 Task: Select press enter to send.
Action: Mouse moved to (322, 194)
Screenshot: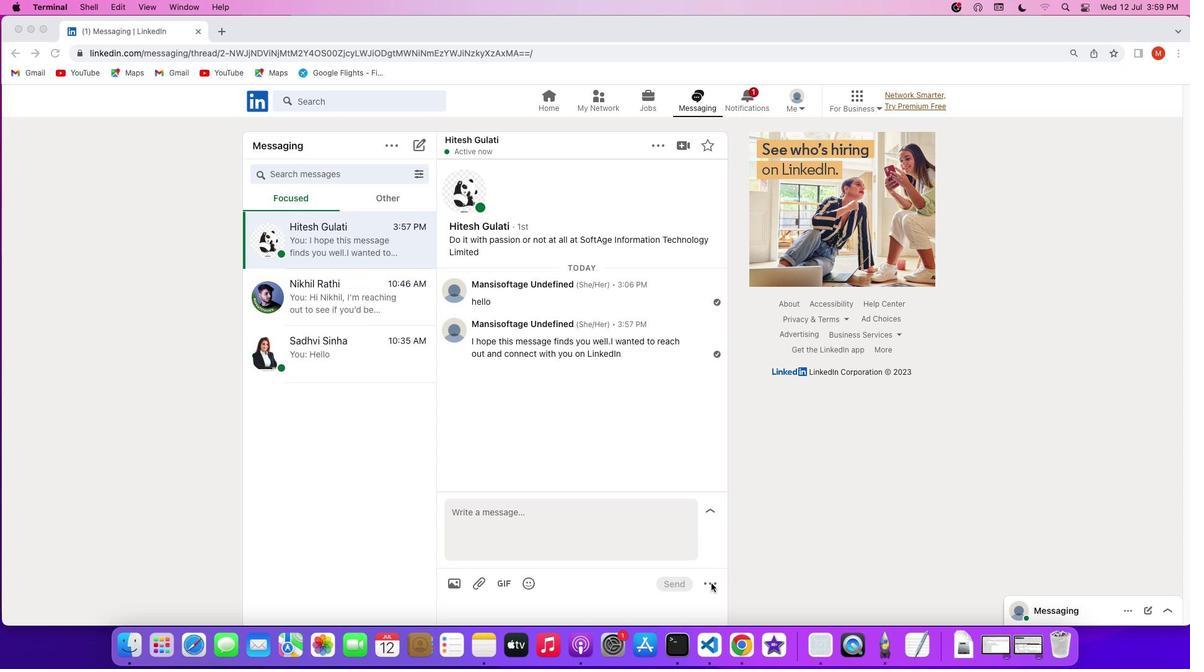 
Action: Mouse pressed left at (322, 194)
Screenshot: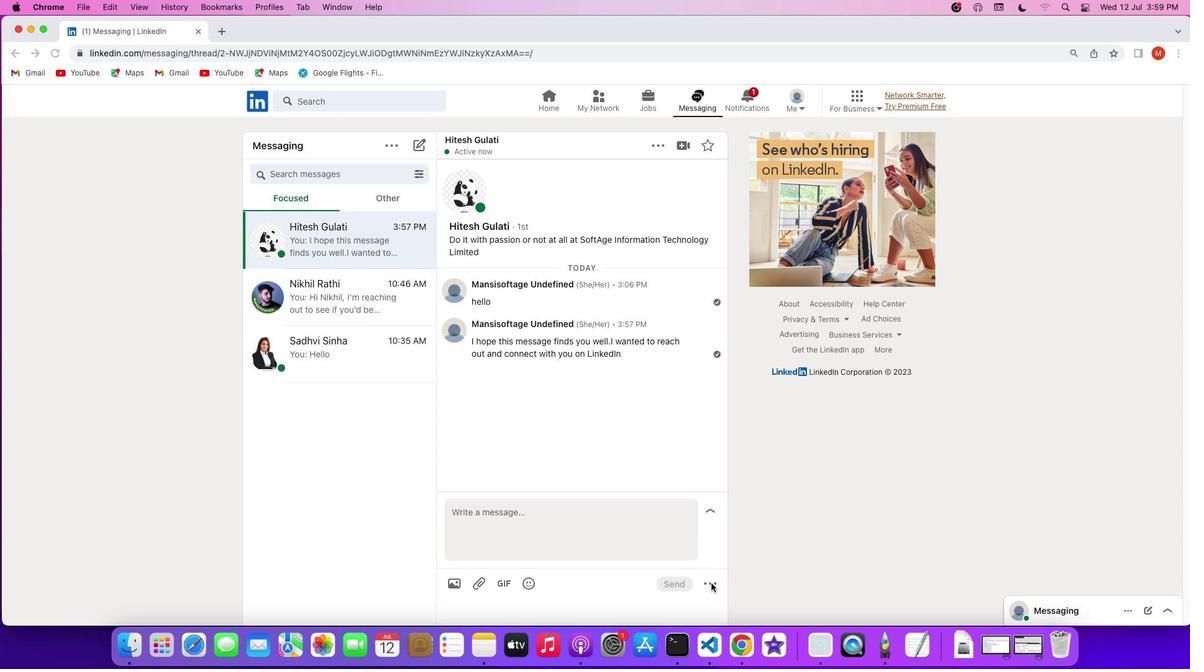 
Action: Mouse pressed left at (322, 194)
Screenshot: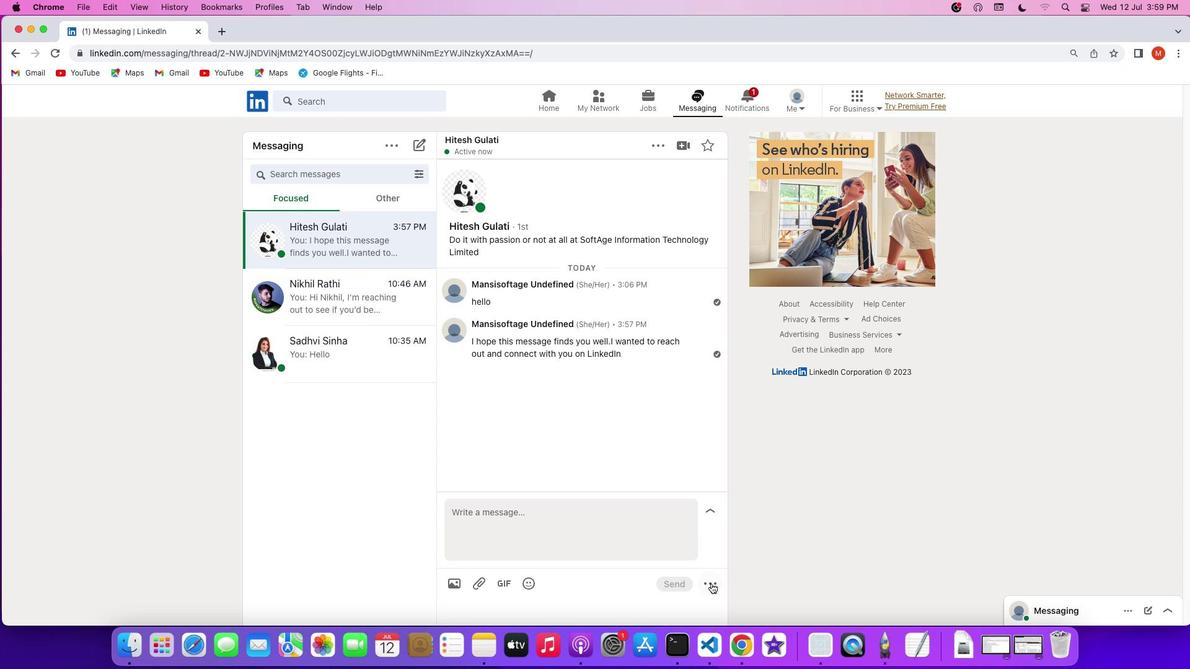 
Action: Mouse moved to (248, 117)
Screenshot: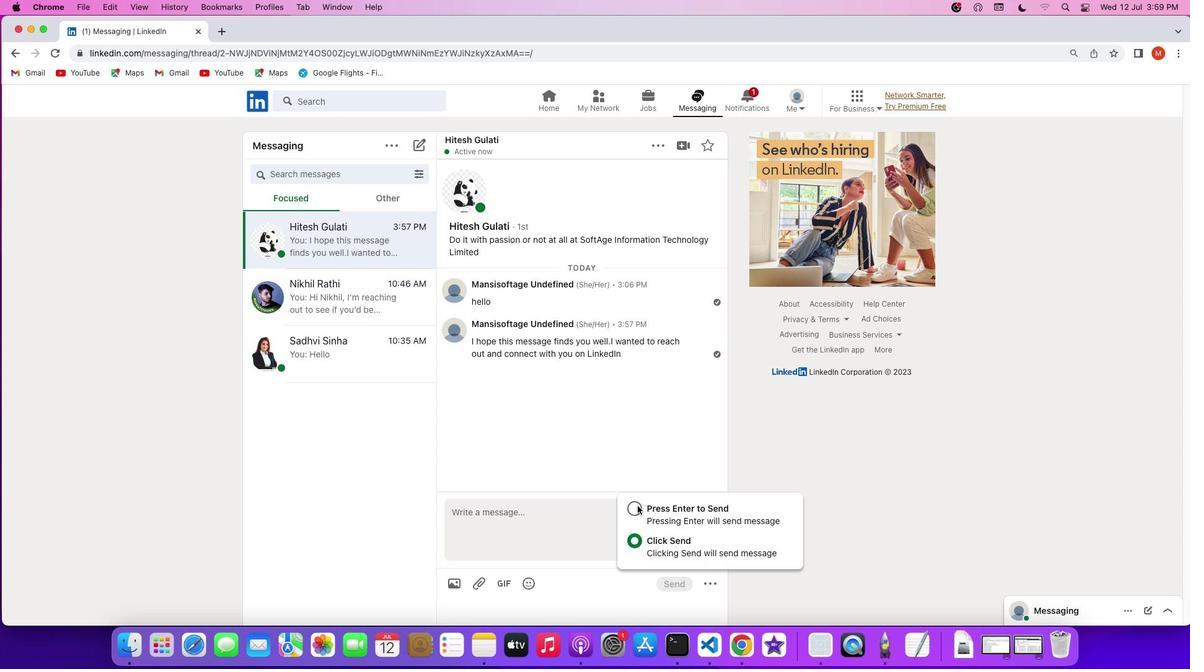 
Action: Mouse pressed left at (248, 117)
Screenshot: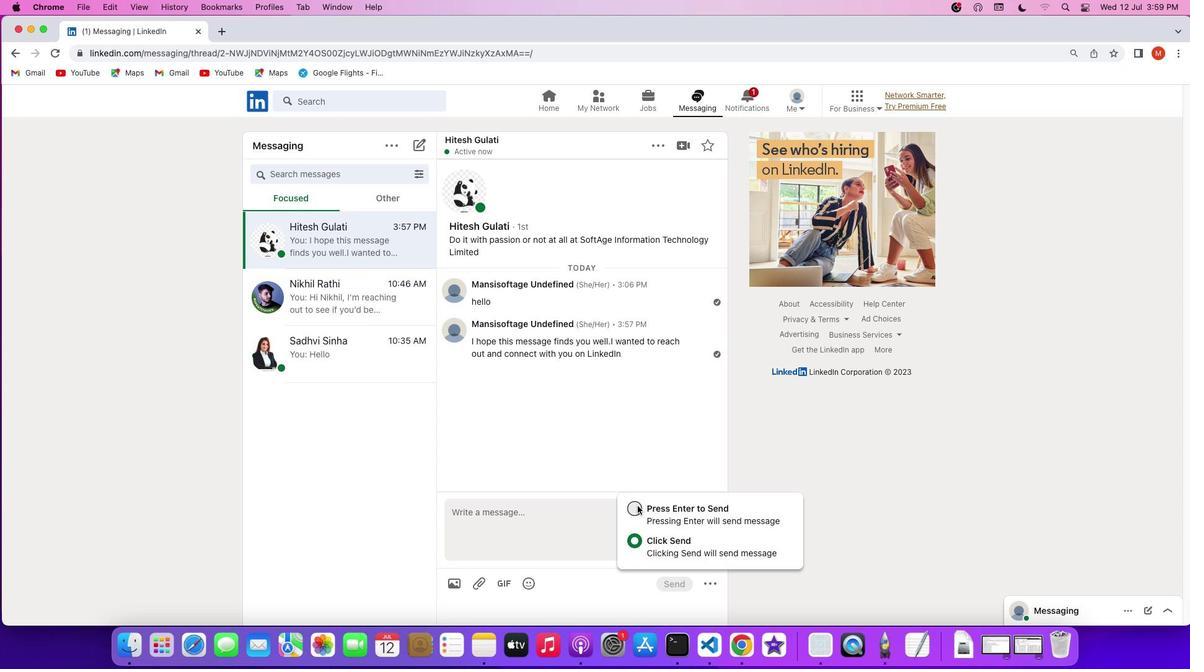 
Action: Mouse moved to (254, 120)
Screenshot: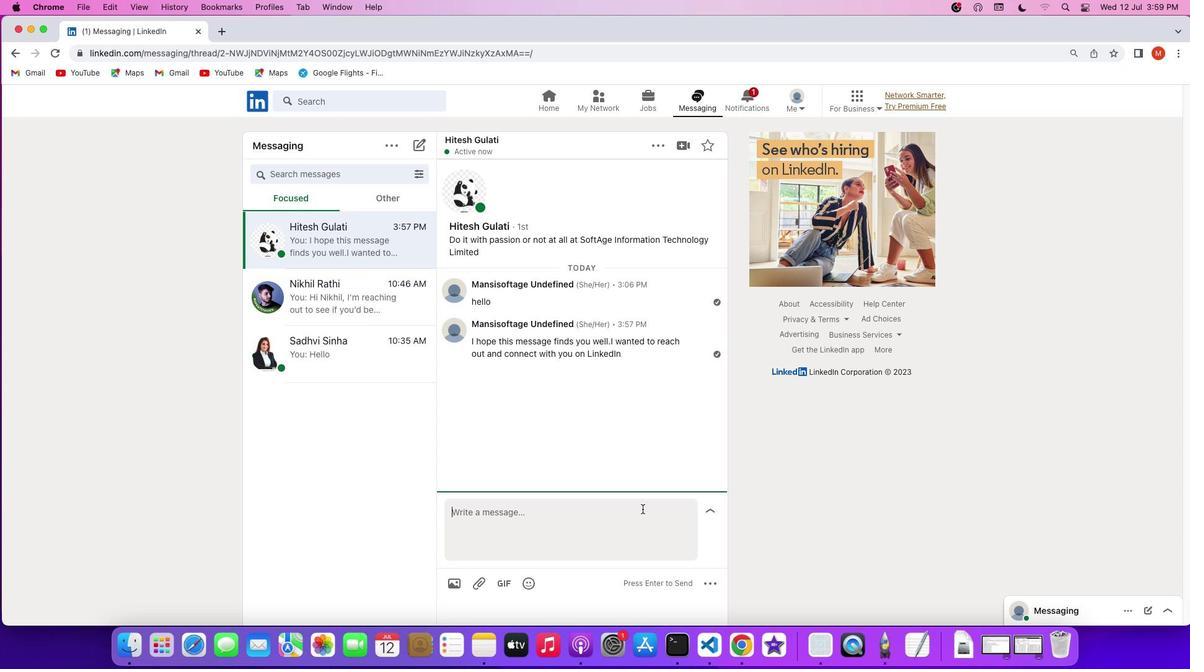 
